 Task: Create a scrum project AgileMastery. Add to scrum project AgileMastery a team member softage.3@softage.net and assign as Project Lead. Add to scrum project AgileMastery a team member softage.4@softage.net
Action: Mouse moved to (170, 46)
Screenshot: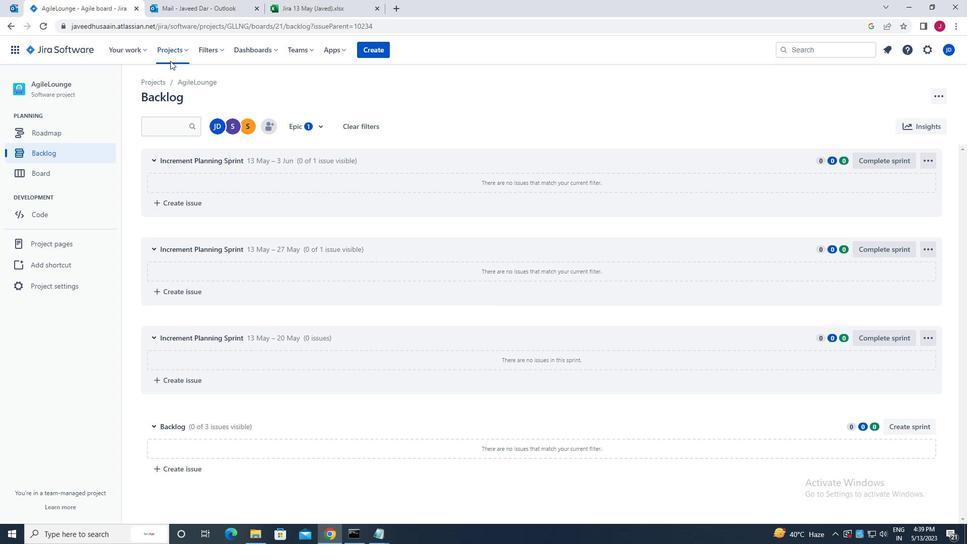 
Action: Mouse pressed left at (170, 46)
Screenshot: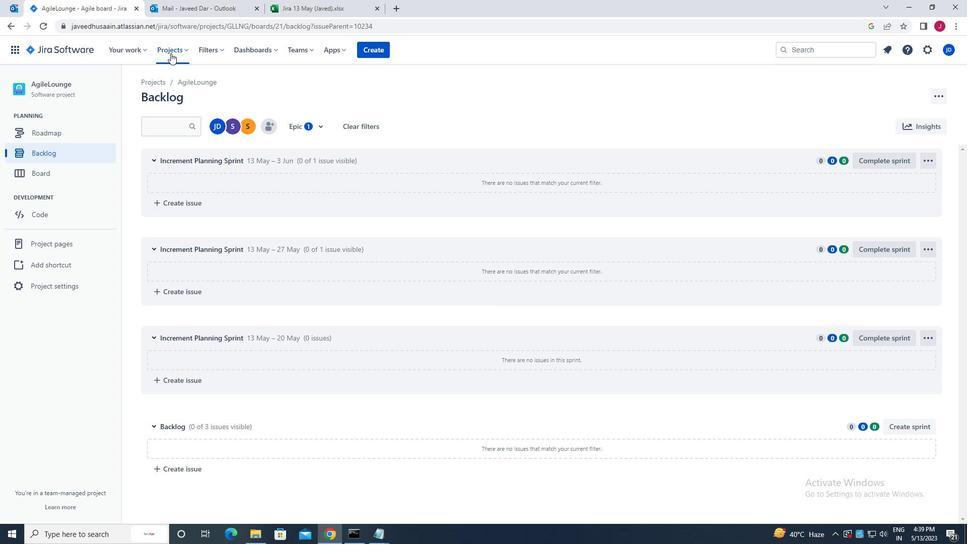 
Action: Mouse moved to (199, 247)
Screenshot: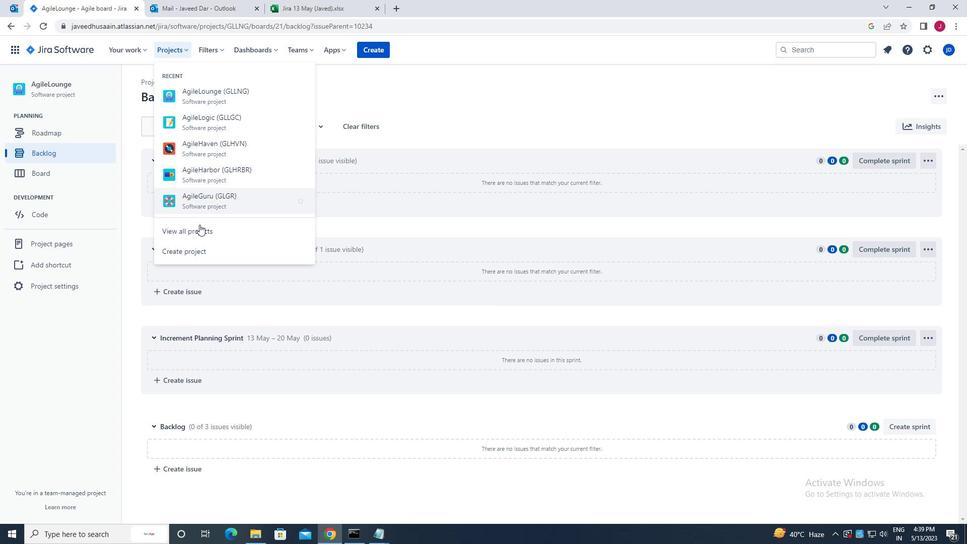
Action: Mouse pressed left at (199, 247)
Screenshot: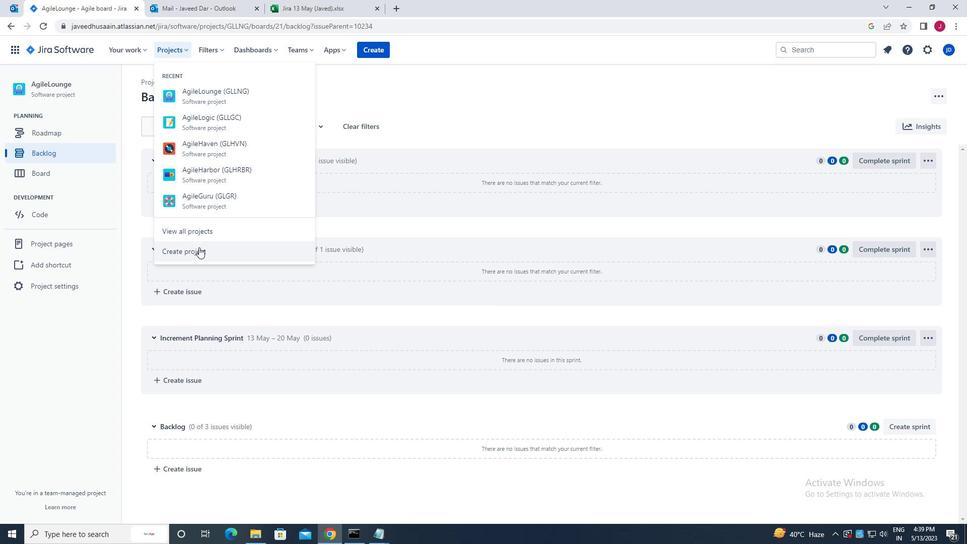 
Action: Mouse moved to (574, 248)
Screenshot: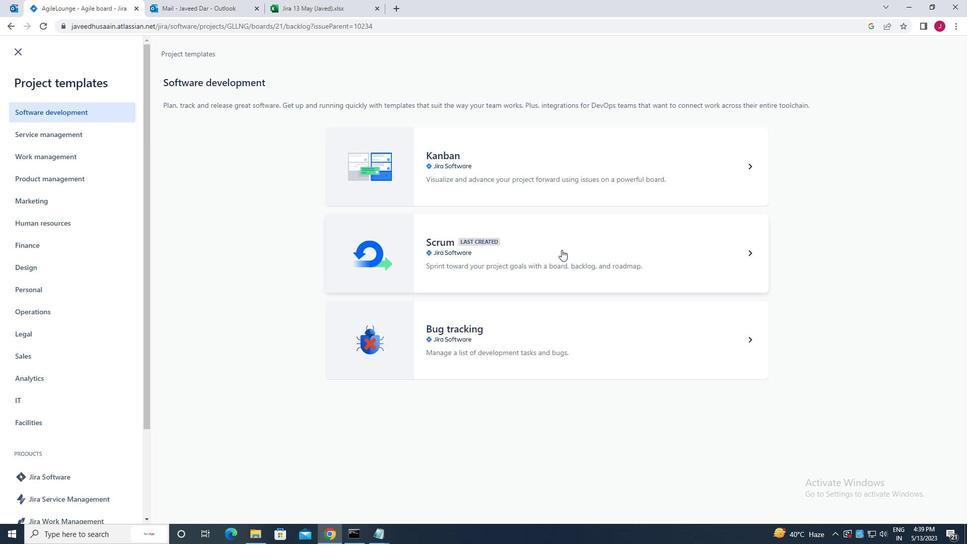 
Action: Mouse pressed left at (574, 248)
Screenshot: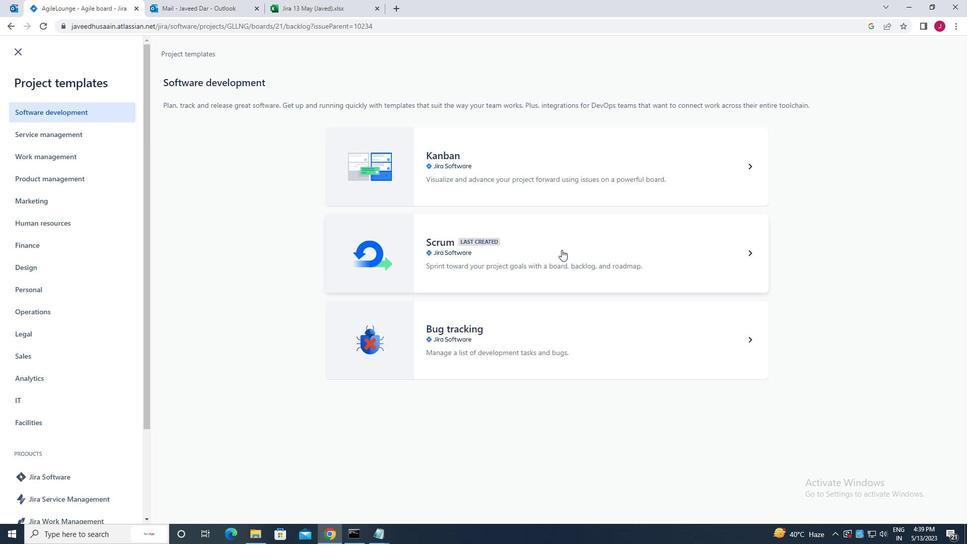 
Action: Mouse moved to (750, 500)
Screenshot: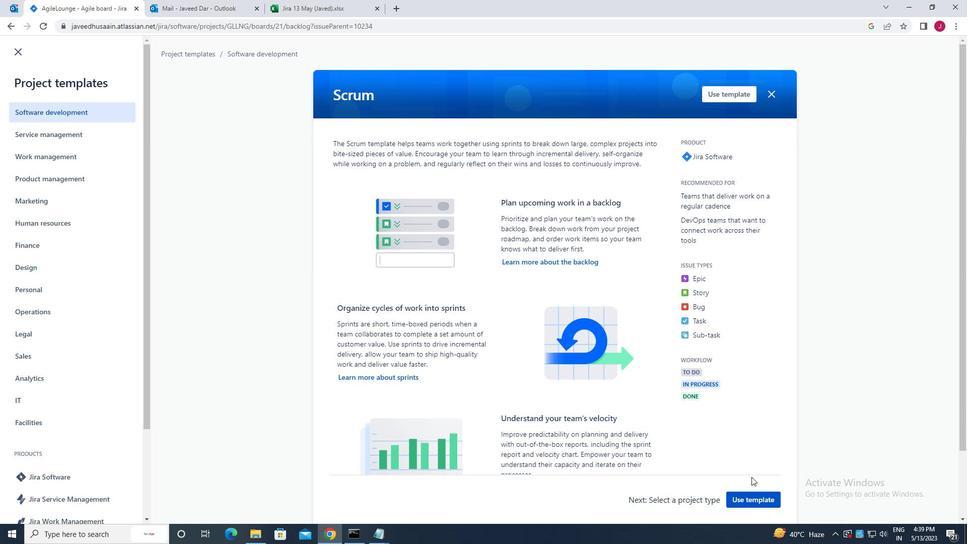 
Action: Mouse pressed left at (750, 500)
Screenshot: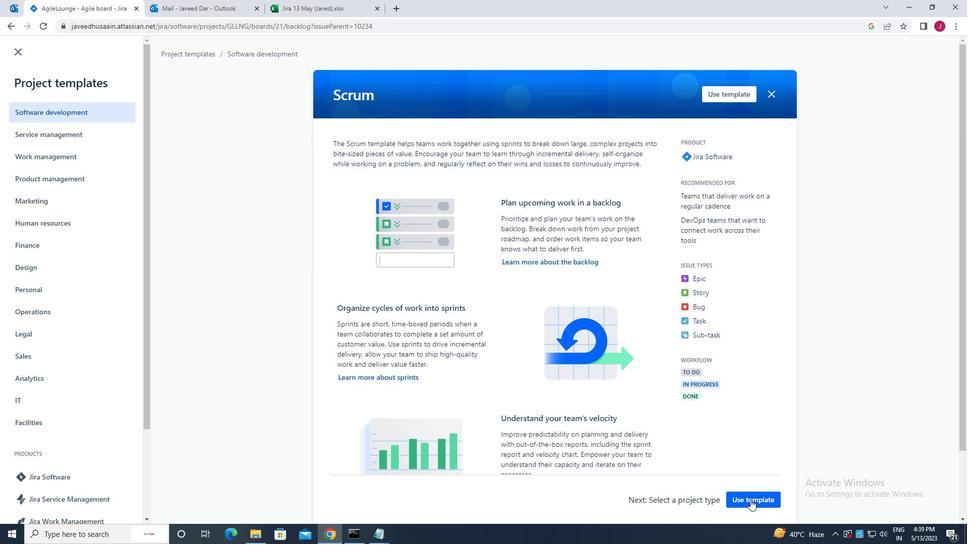 
Action: Mouse moved to (418, 491)
Screenshot: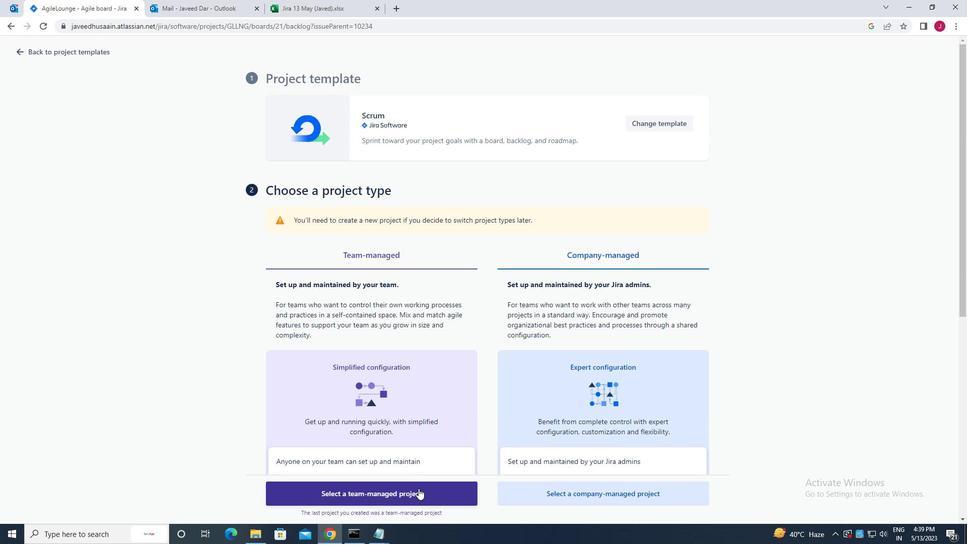 
Action: Mouse pressed left at (418, 491)
Screenshot: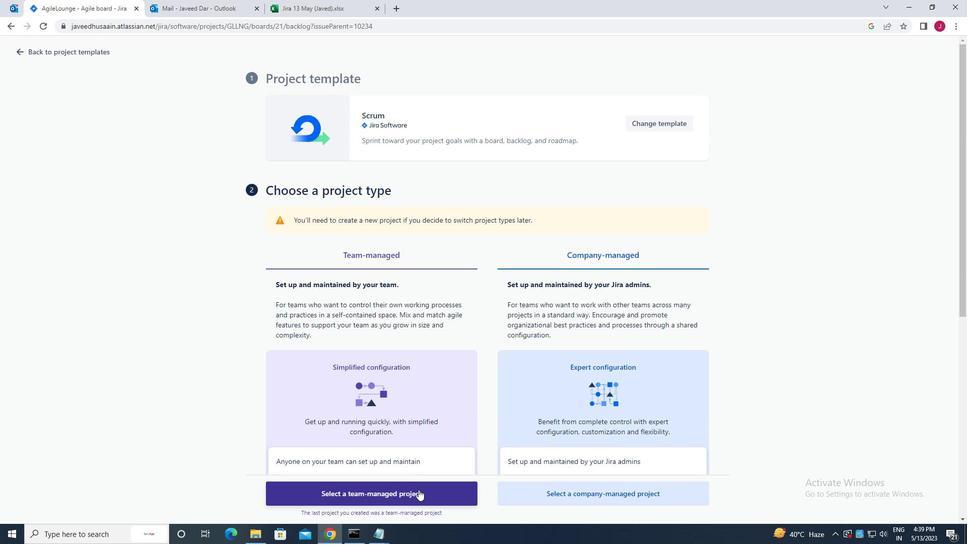 
Action: Mouse moved to (282, 237)
Screenshot: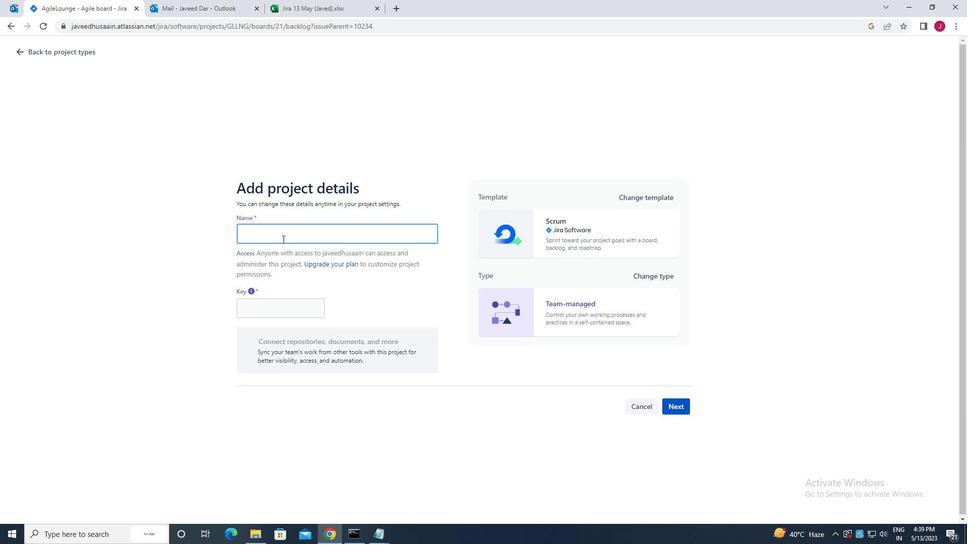 
Action: Mouse pressed left at (282, 237)
Screenshot: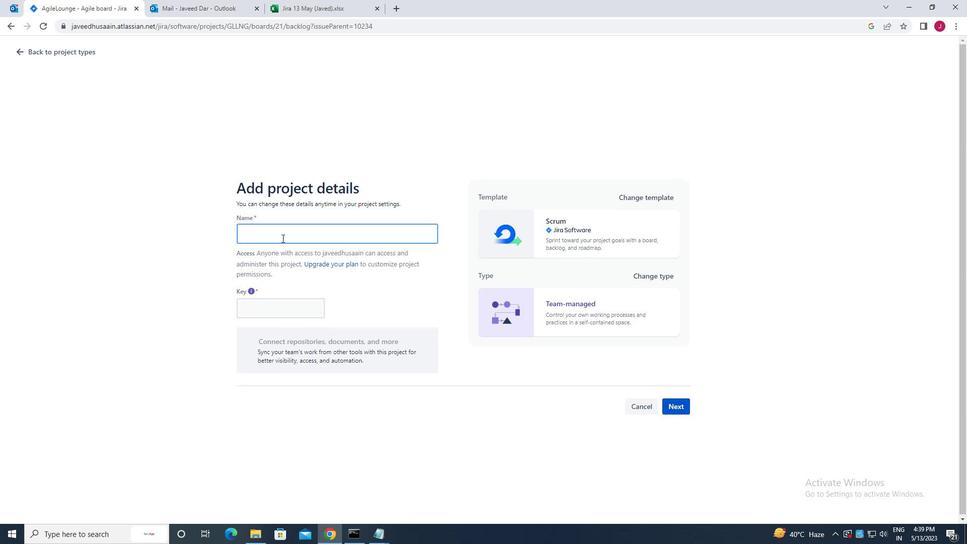 
Action: Key pressed a<Key.caps_lock>gile<Key.caps_lock>m<Key.caps_lock>astery<Key.space>
Screenshot: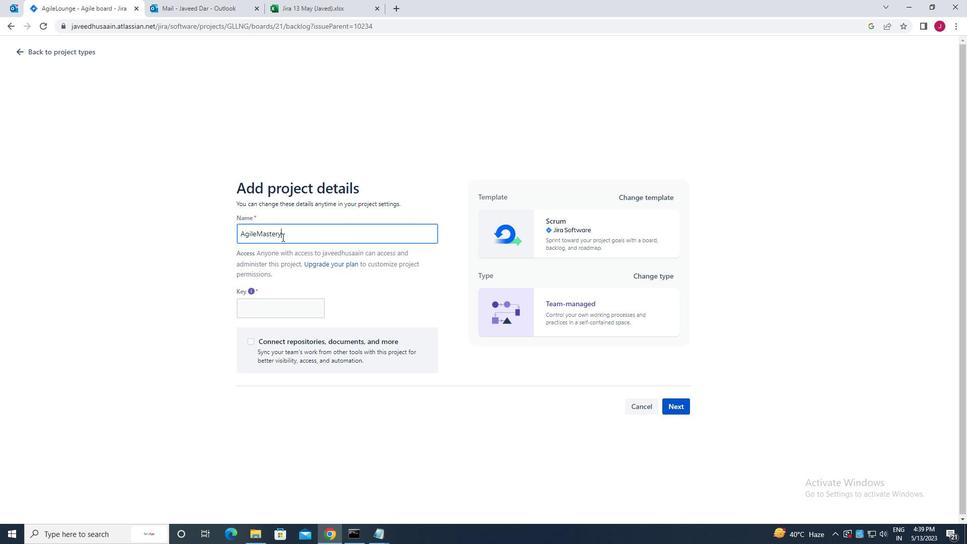 
Action: Mouse moved to (678, 406)
Screenshot: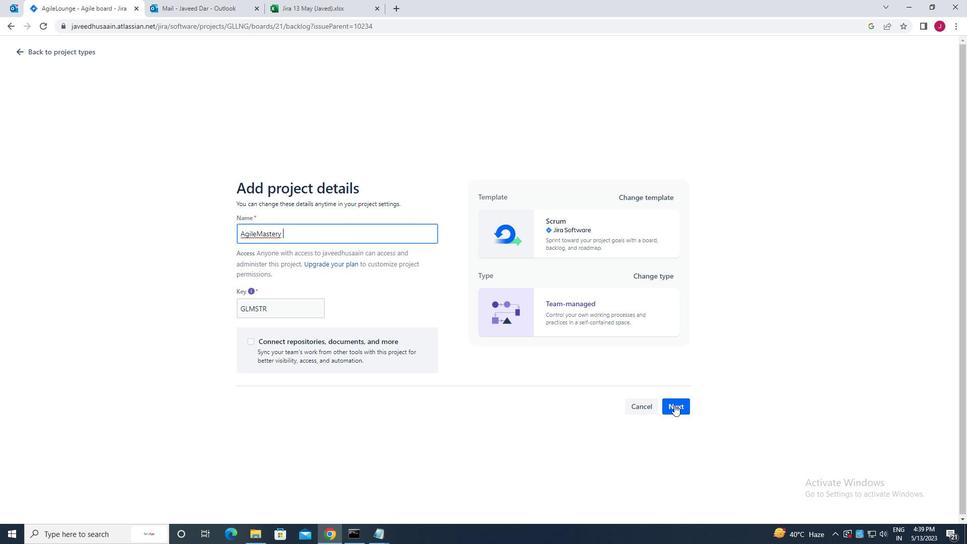 
Action: Mouse pressed left at (678, 406)
Screenshot: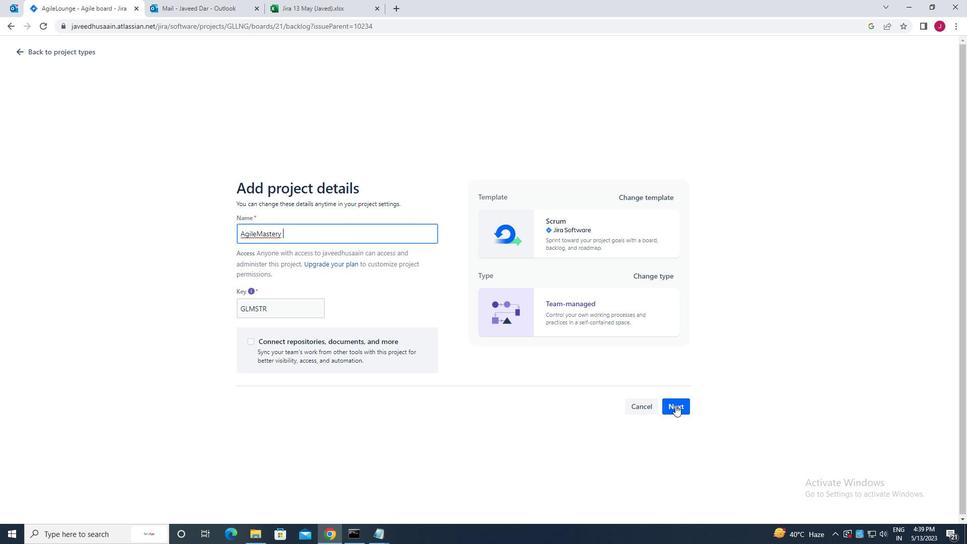 
Action: Mouse moved to (601, 341)
Screenshot: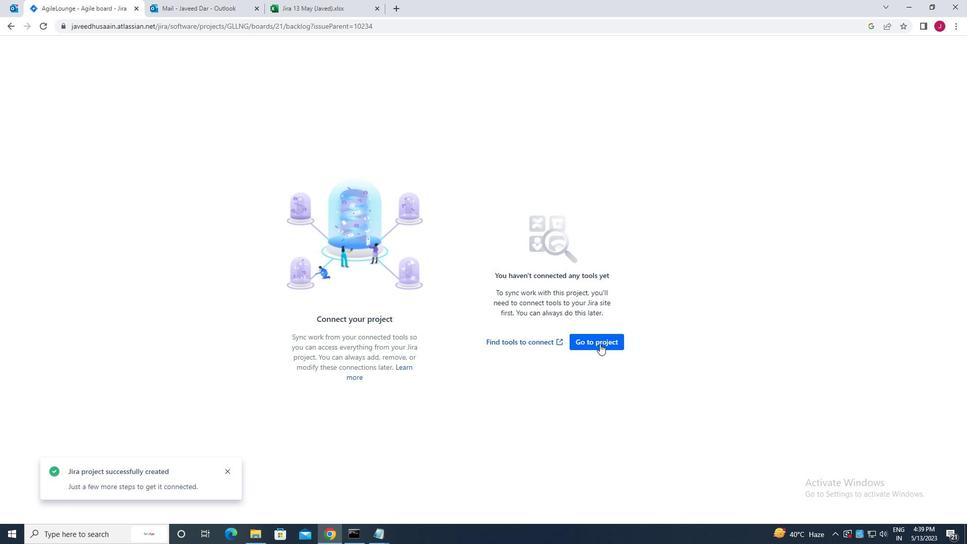 
Action: Mouse pressed left at (601, 341)
Screenshot: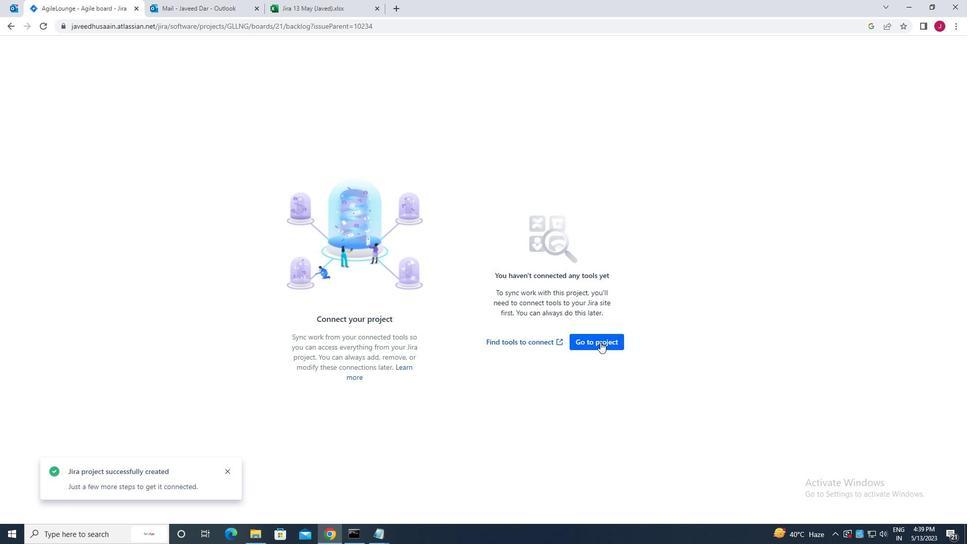 
Action: Mouse moved to (236, 135)
Screenshot: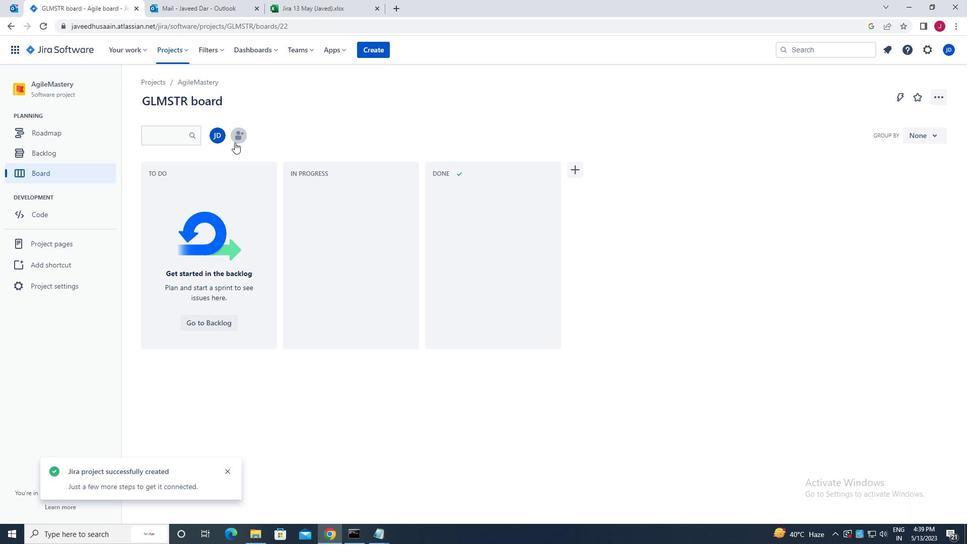 
Action: Mouse pressed left at (236, 135)
Screenshot: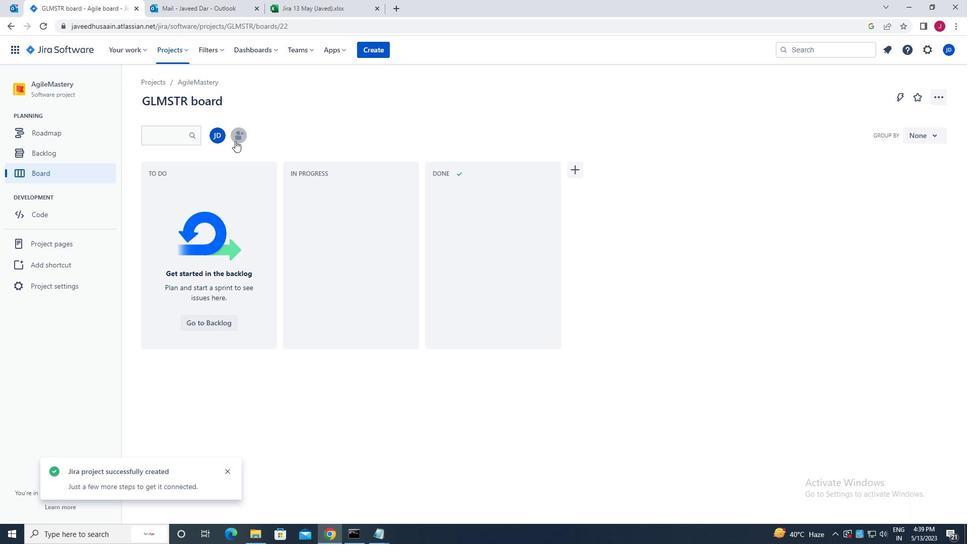 
Action: Mouse moved to (464, 126)
Screenshot: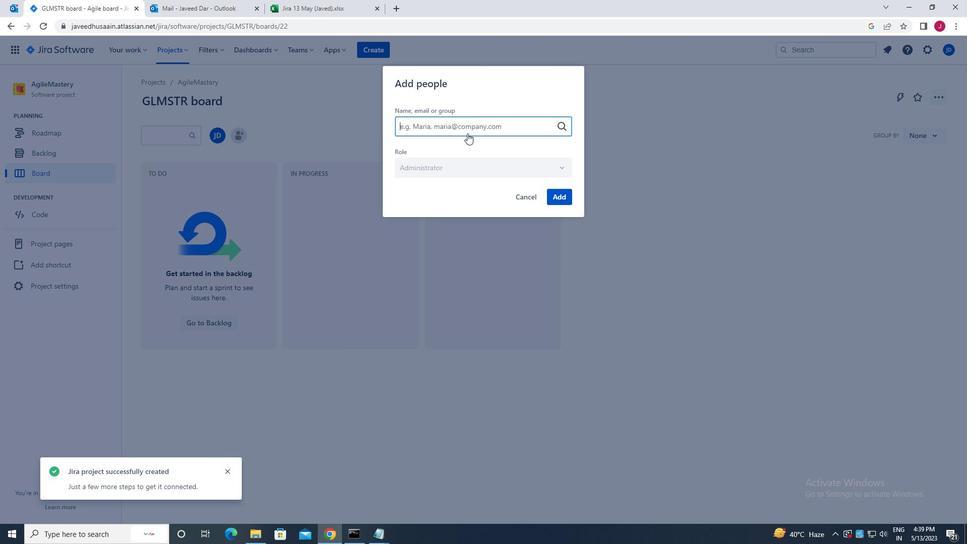 
Action: Mouse pressed left at (464, 126)
Screenshot: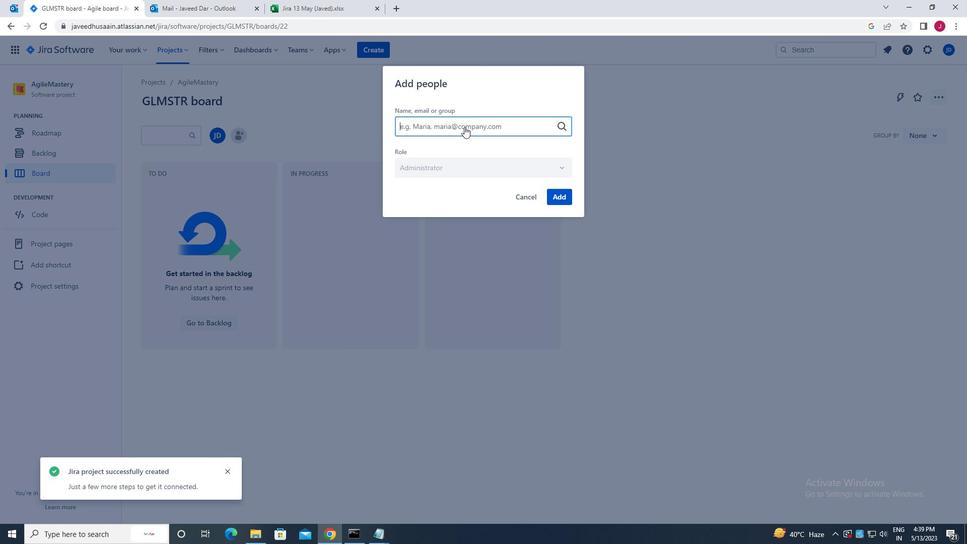
Action: Key pressed softage.3<Key.shift>@SOFTAGE.NET
Screenshot: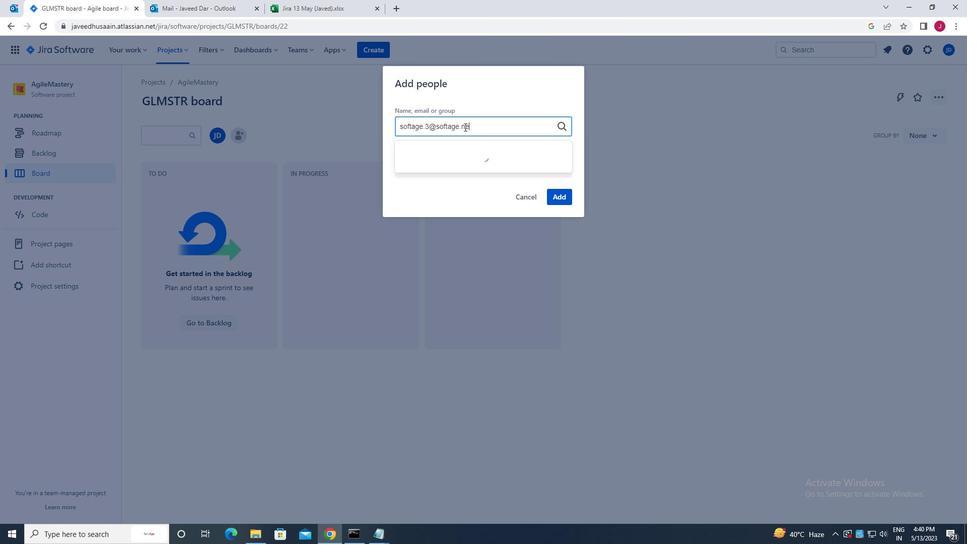 
Action: Mouse moved to (473, 170)
Screenshot: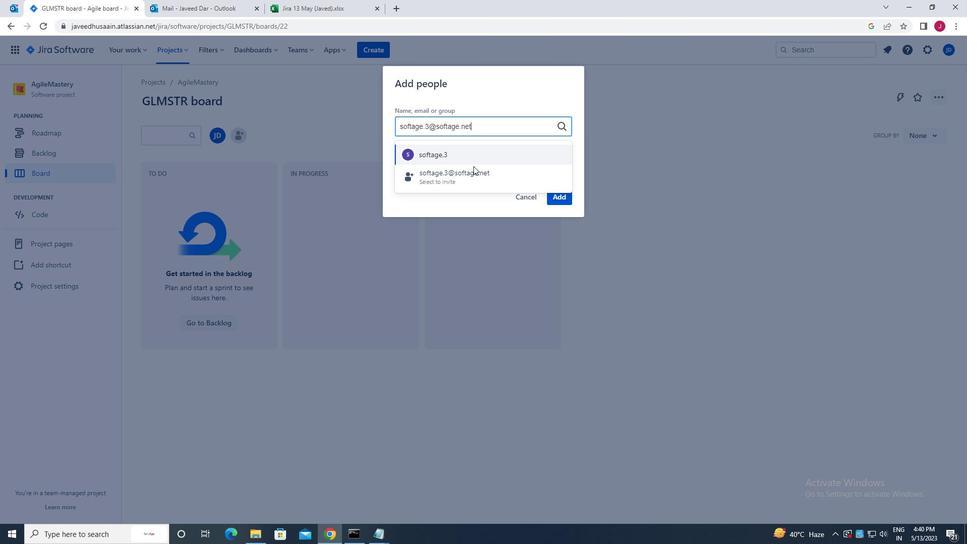
Action: Mouse pressed left at (473, 170)
Screenshot: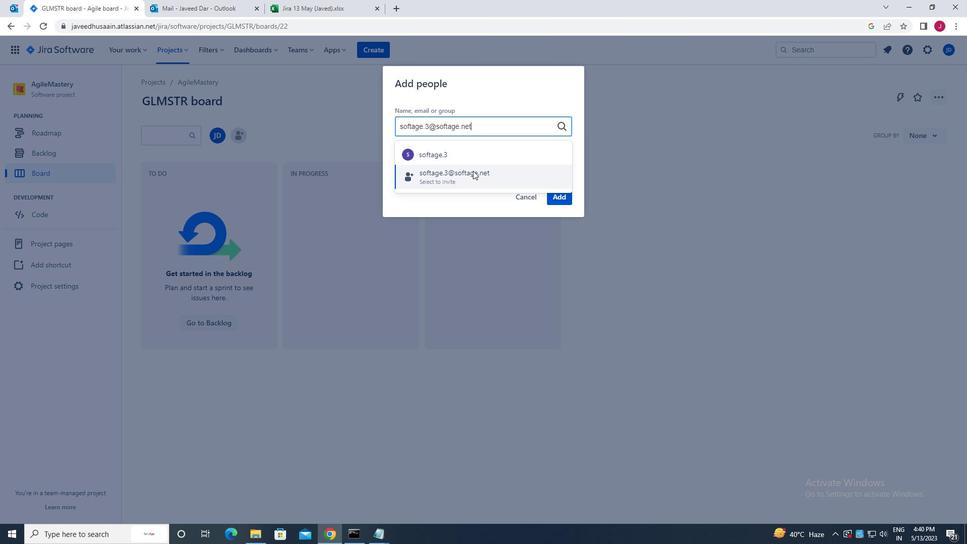 
Action: Mouse moved to (556, 195)
Screenshot: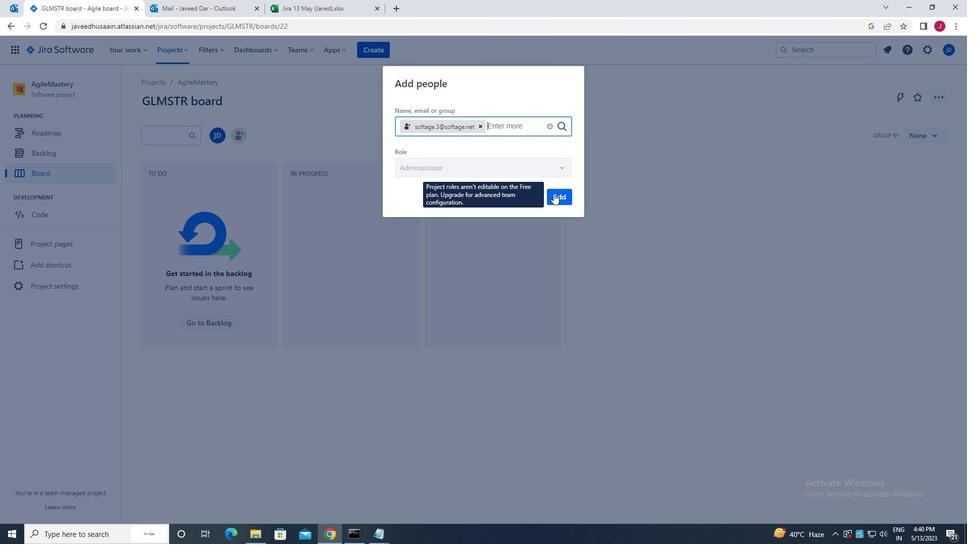 
Action: Mouse pressed left at (556, 195)
Screenshot: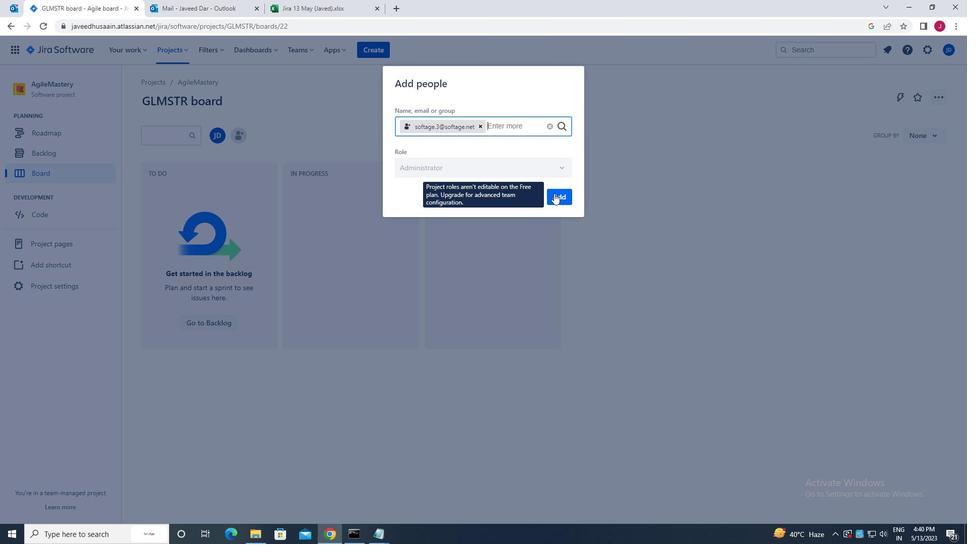 
Action: Mouse moved to (77, 281)
Screenshot: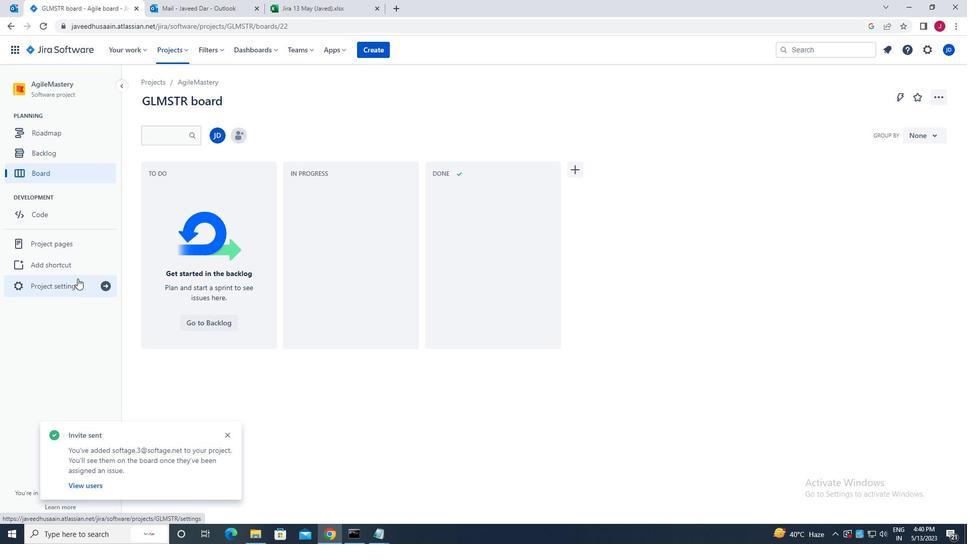 
Action: Mouse pressed left at (77, 281)
Screenshot: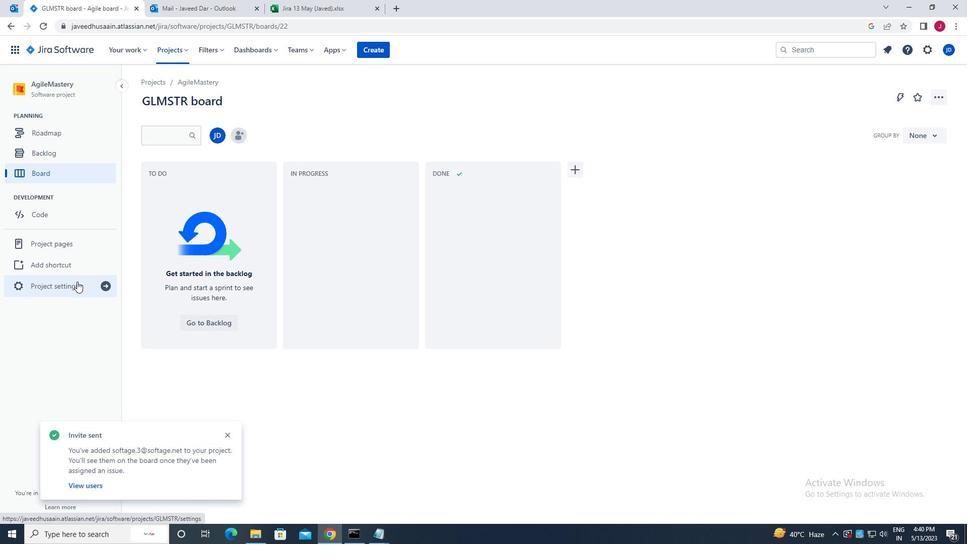 
Action: Mouse moved to (508, 365)
Screenshot: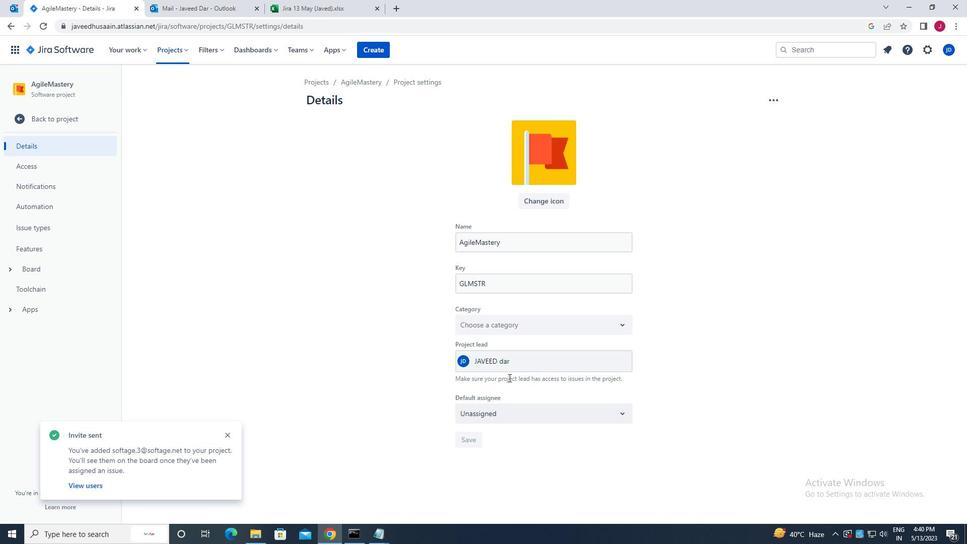 
Action: Mouse pressed left at (508, 365)
Screenshot: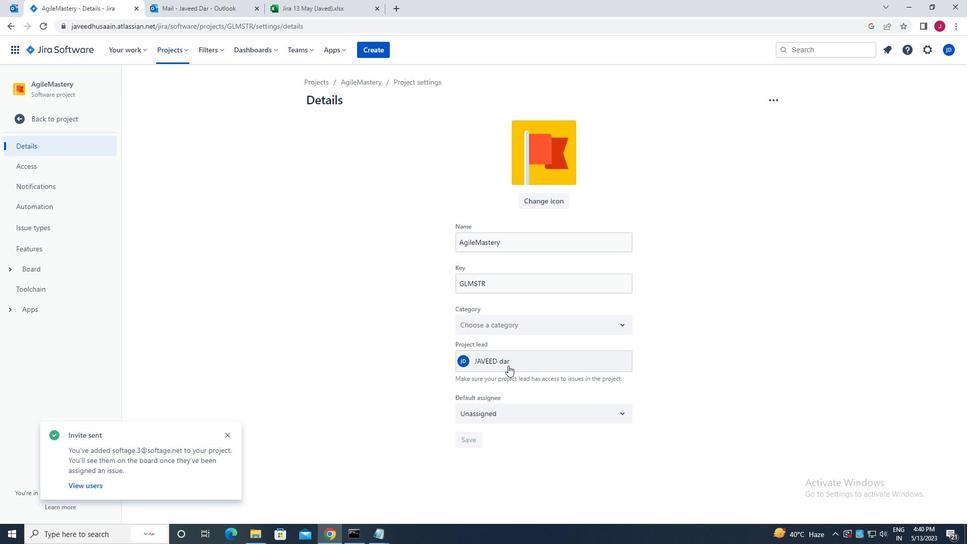 
Action: Key pressed SOFT
Screenshot: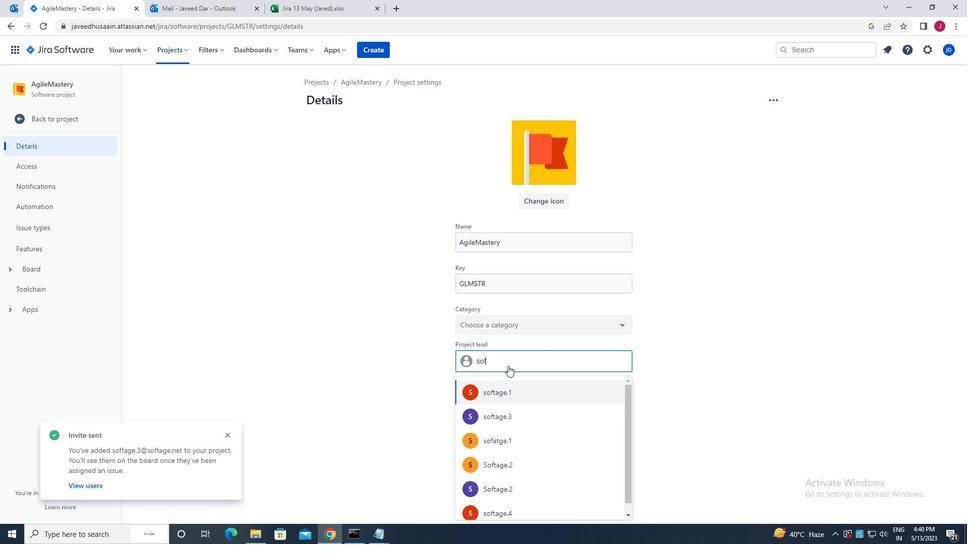 
Action: Mouse moved to (512, 491)
Screenshot: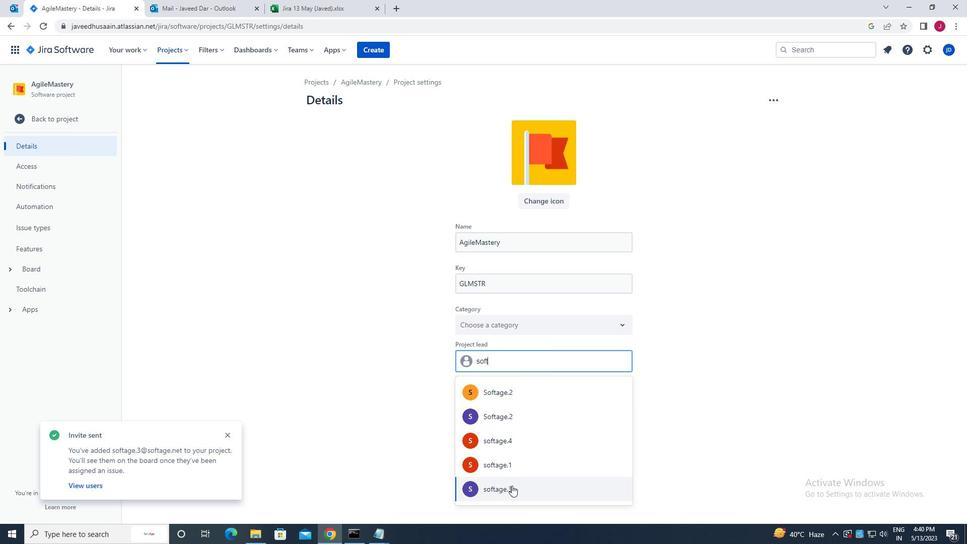 
Action: Mouse pressed left at (512, 491)
Screenshot: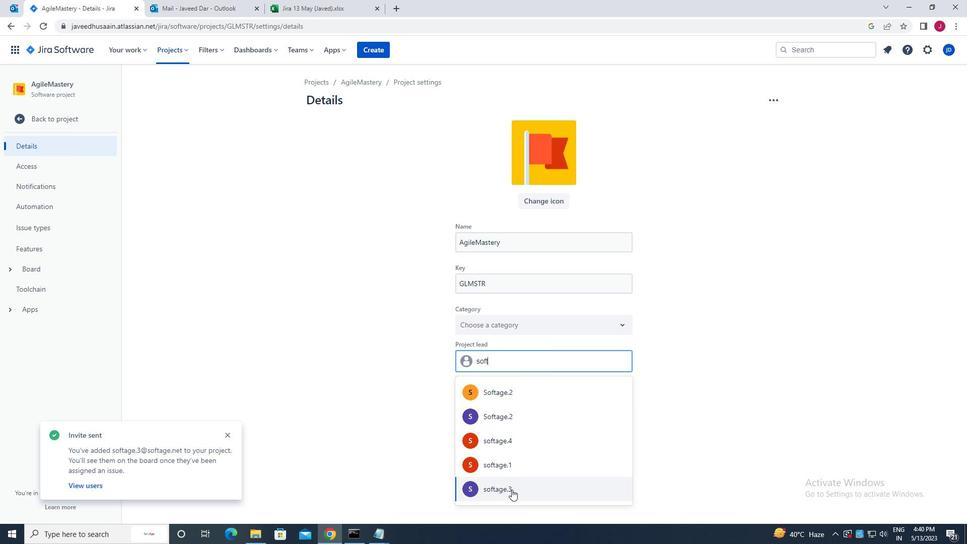 
Action: Mouse moved to (484, 413)
Screenshot: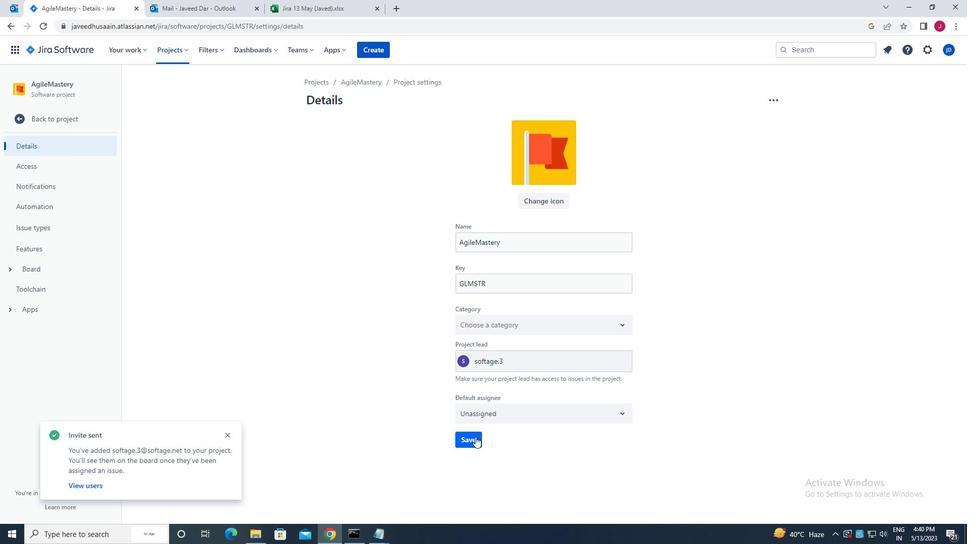 
Action: Mouse pressed left at (484, 413)
Screenshot: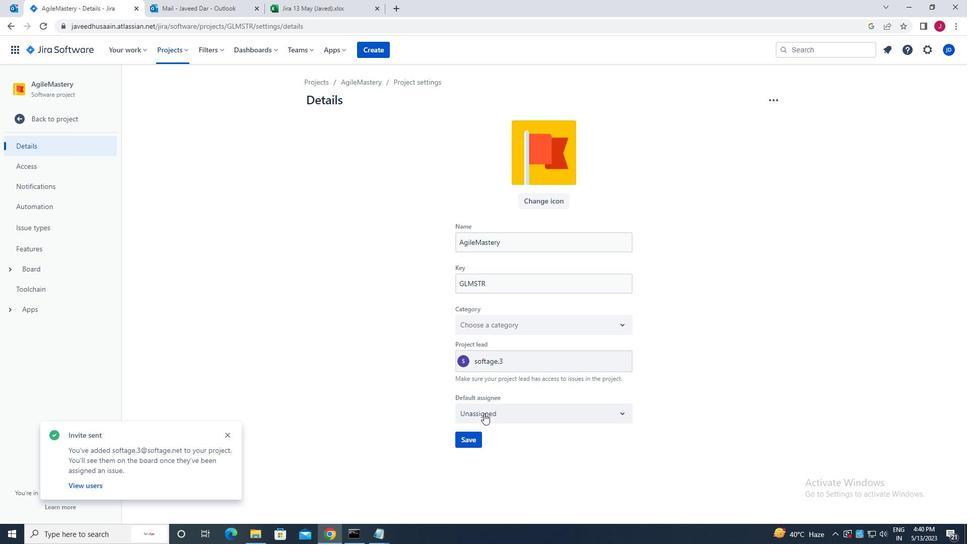 
Action: Mouse moved to (489, 436)
Screenshot: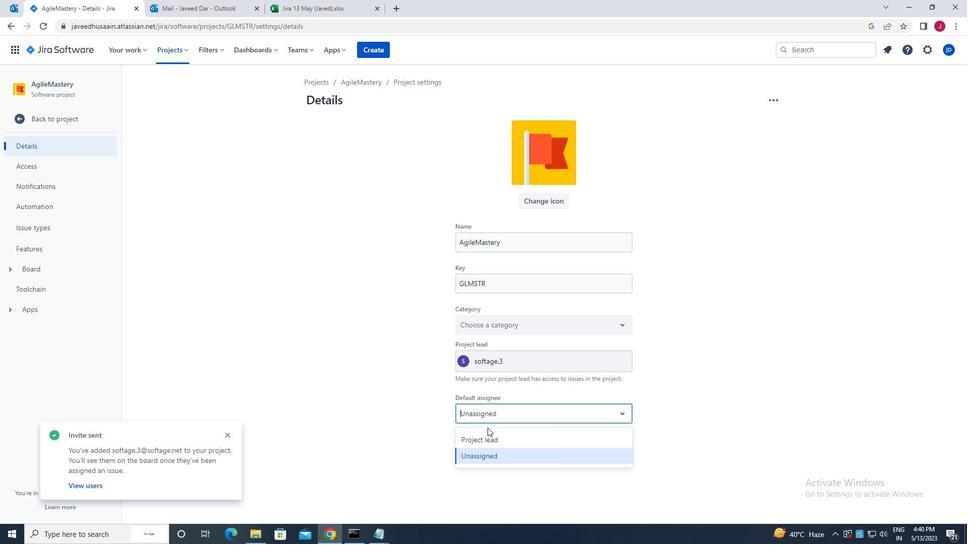 
Action: Mouse pressed left at (489, 436)
Screenshot: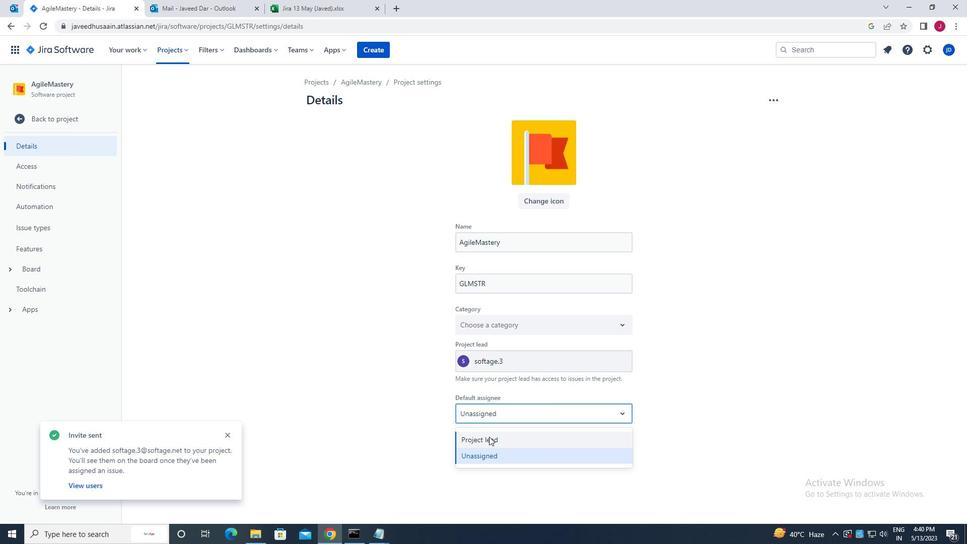 
Action: Mouse moved to (471, 438)
Screenshot: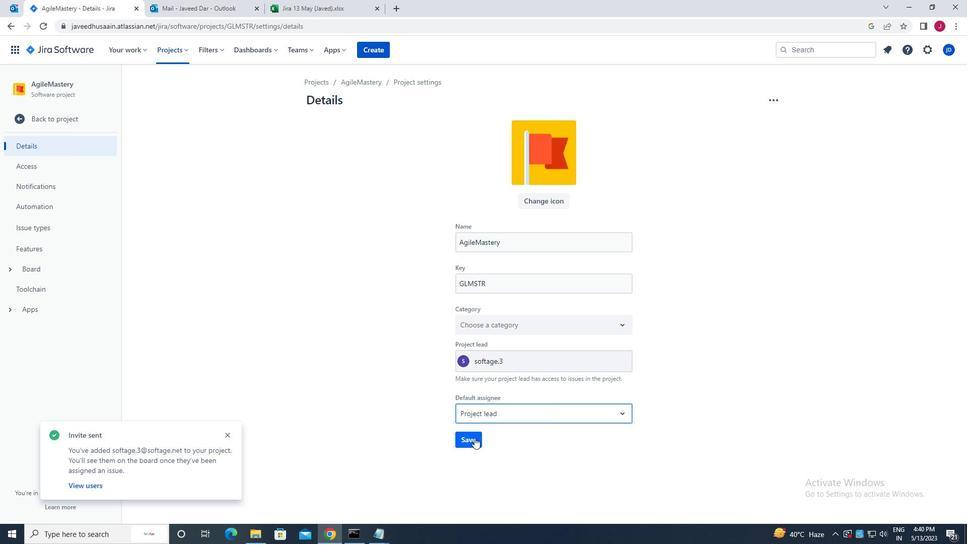 
Action: Mouse pressed left at (471, 438)
Screenshot: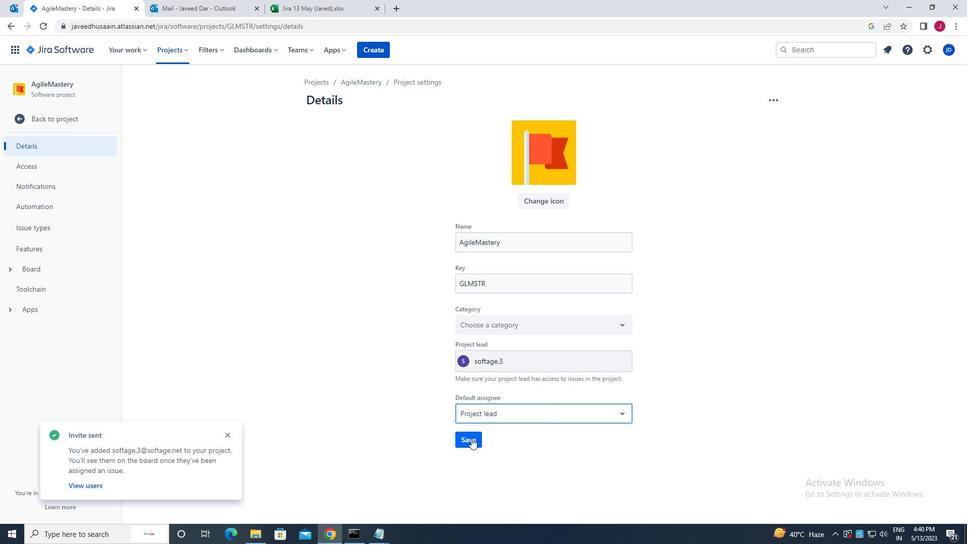 
Action: Mouse moved to (62, 119)
Screenshot: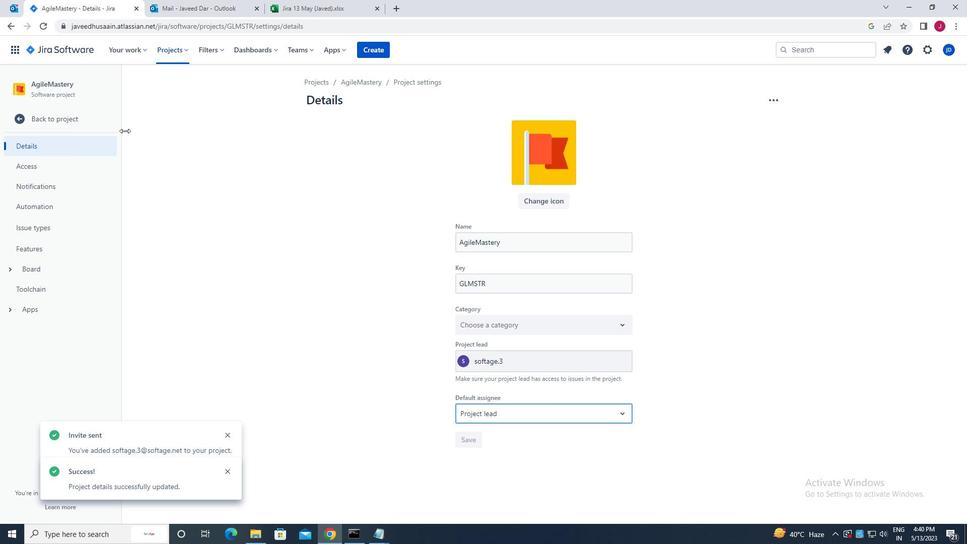 
Action: Mouse pressed left at (62, 119)
Screenshot: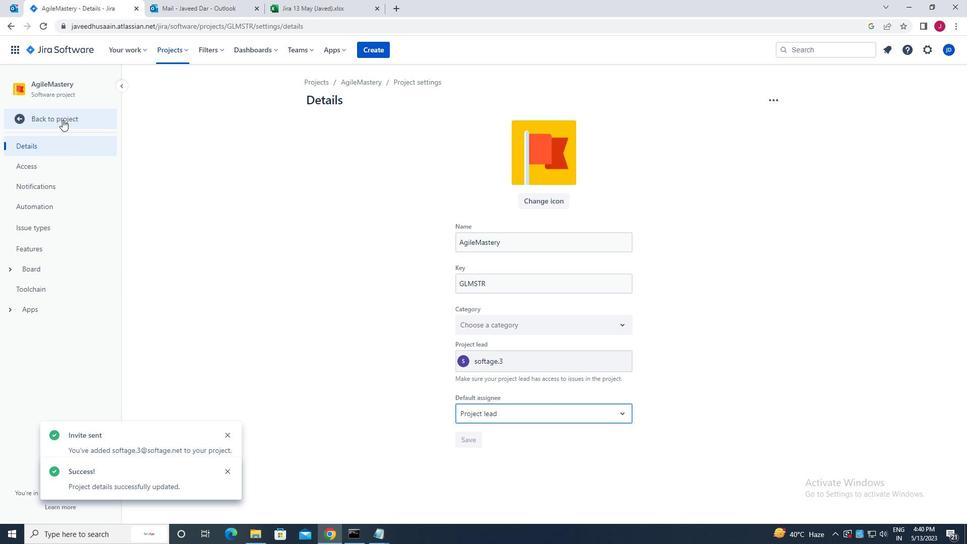 
Action: Mouse moved to (236, 135)
Screenshot: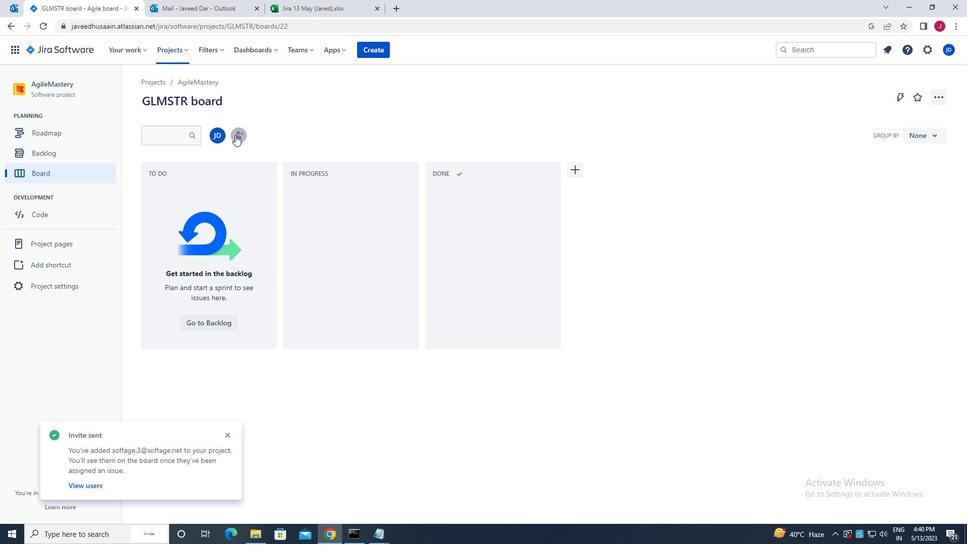 
Action: Mouse pressed left at (236, 135)
Screenshot: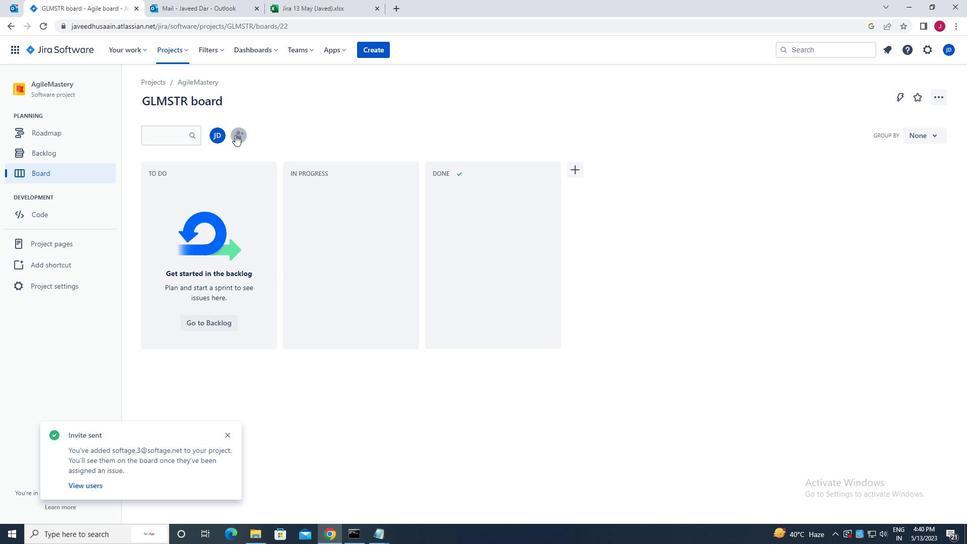 
Action: Mouse moved to (443, 127)
Screenshot: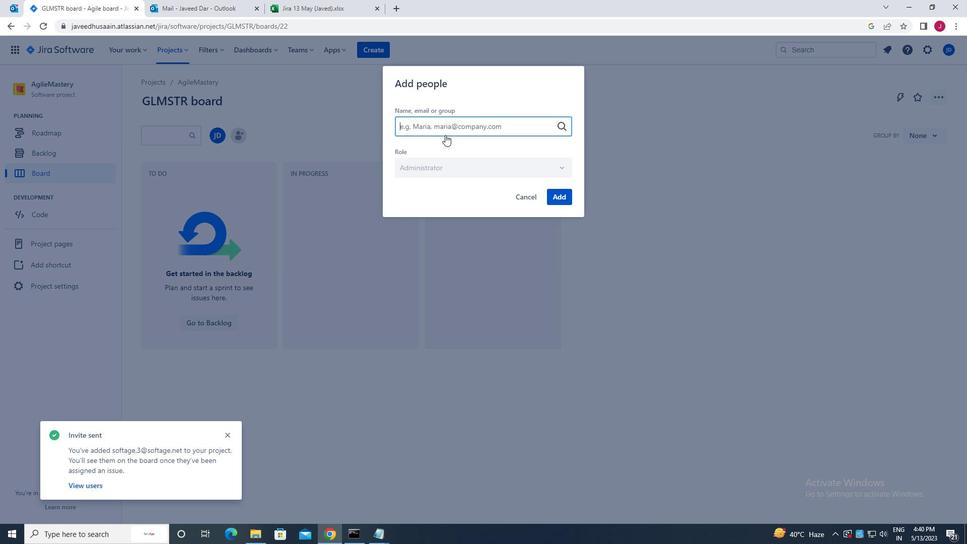 
Action: Mouse pressed left at (443, 127)
Screenshot: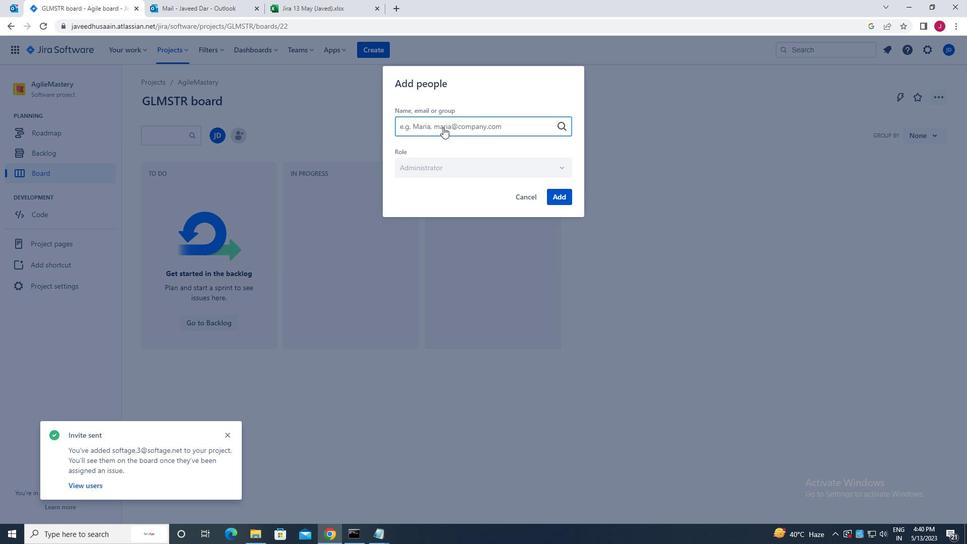 
Action: Key pressed SOFTAGE.4<Key.shift>@SOFTAGE.NET
Screenshot: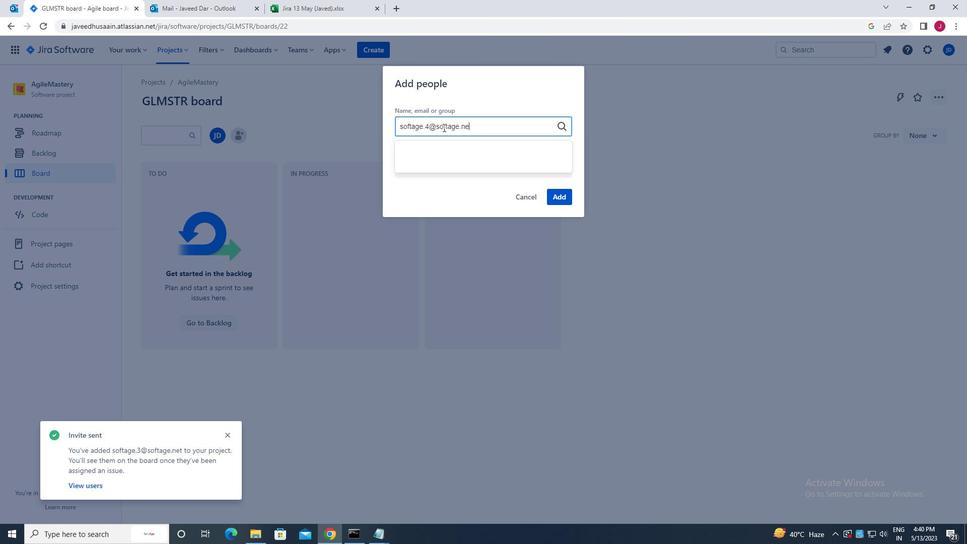 
Action: Mouse moved to (463, 169)
Screenshot: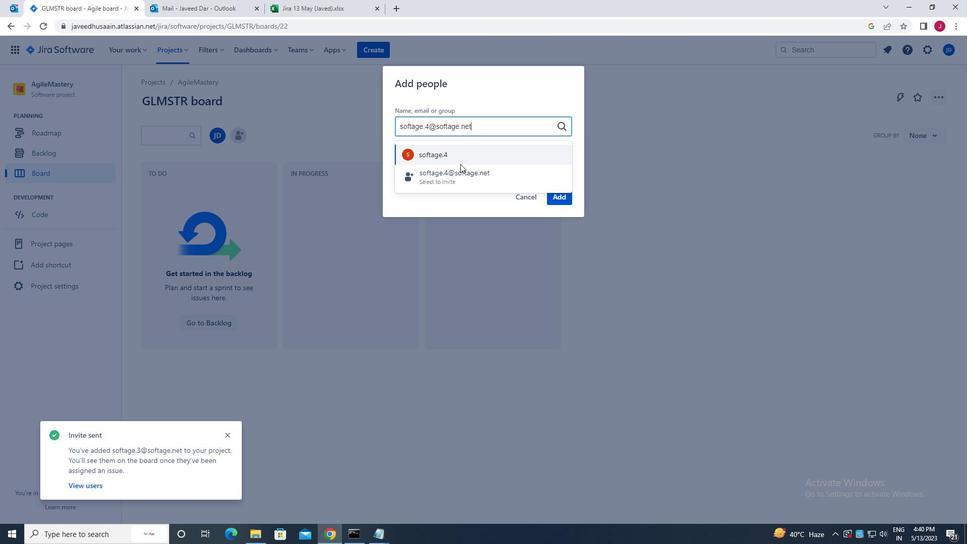 
Action: Mouse pressed left at (463, 169)
Screenshot: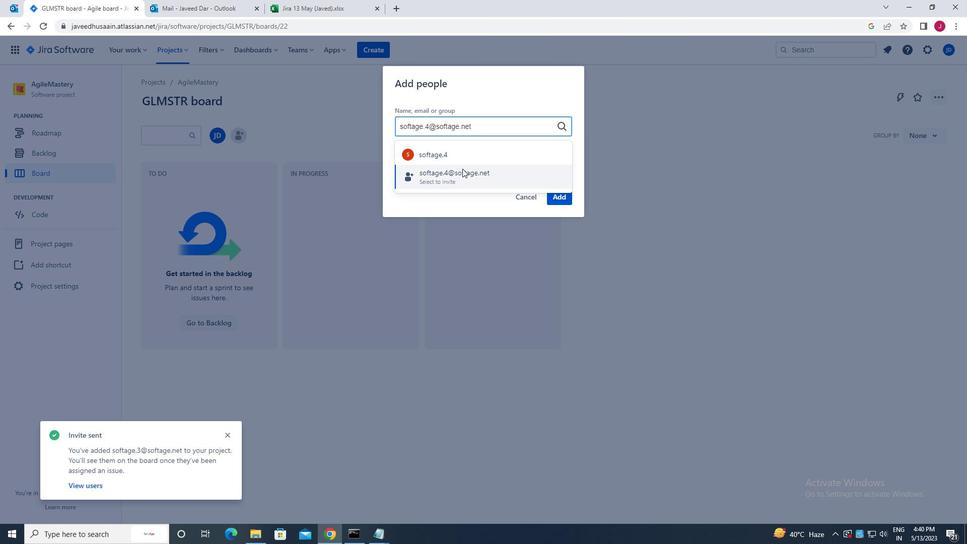 
Action: Mouse moved to (552, 194)
Screenshot: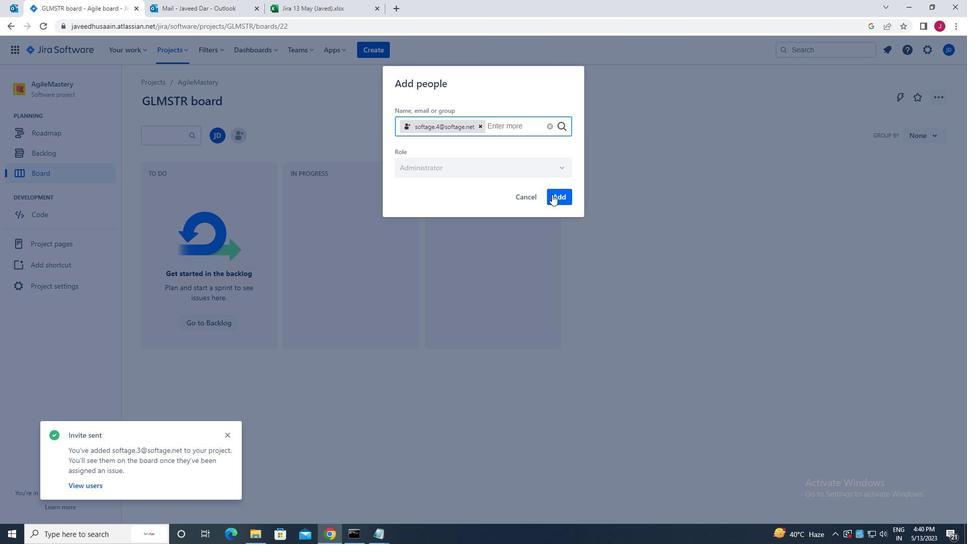 
Action: Mouse pressed left at (552, 194)
Screenshot: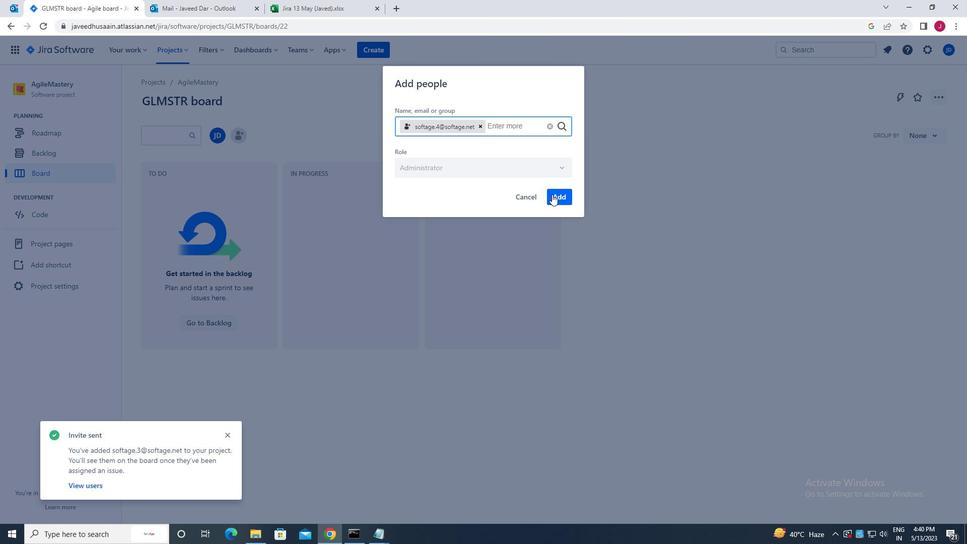 
Action: Mouse moved to (447, 312)
Screenshot: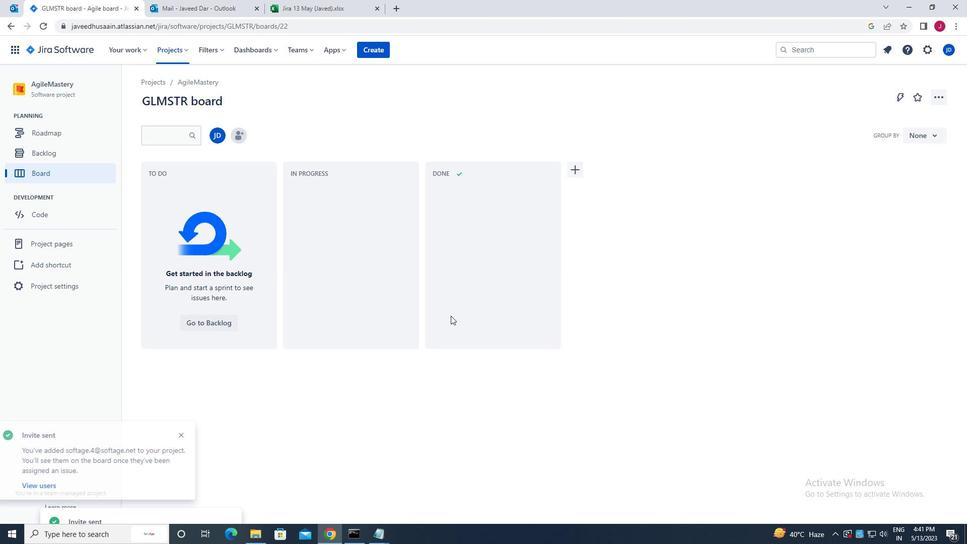 
